 Task: Add a field from the Popular template Effort Level with name WonderTech.
Action: Mouse moved to (62, 384)
Screenshot: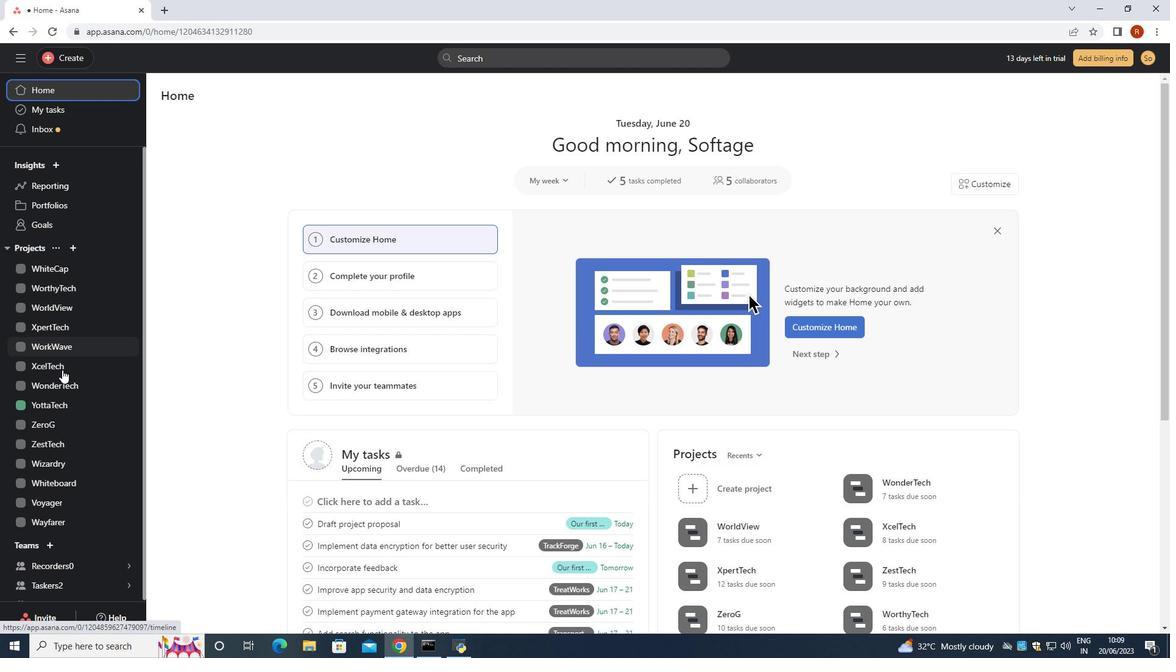 
Action: Mouse pressed left at (62, 384)
Screenshot: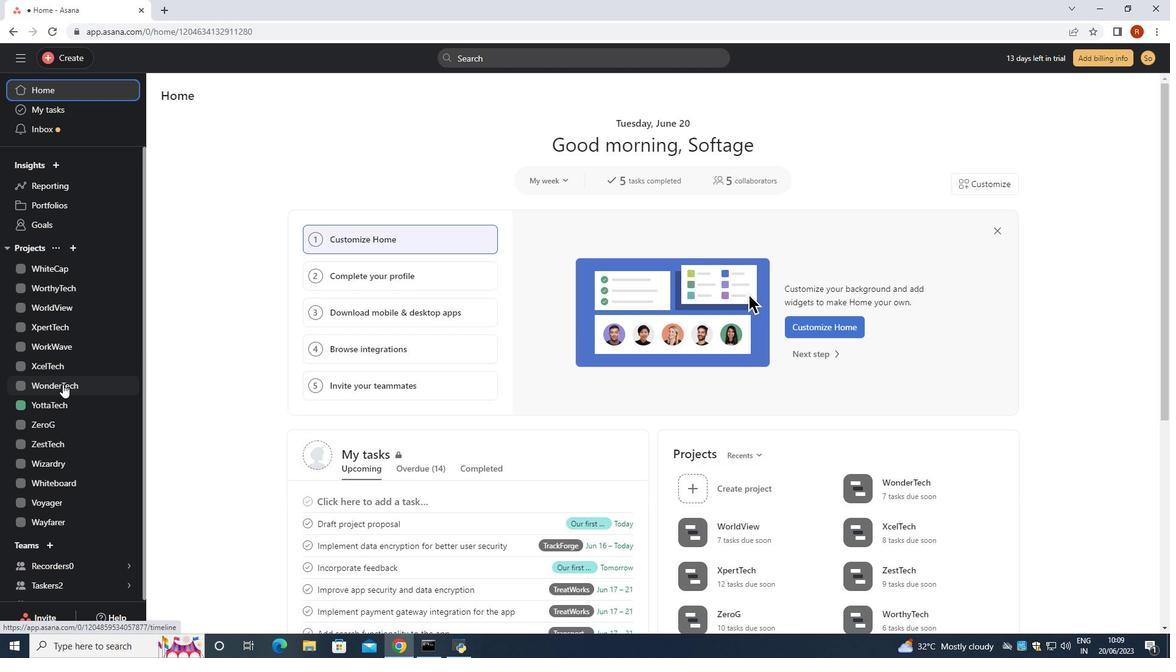 
Action: Mouse moved to (218, 120)
Screenshot: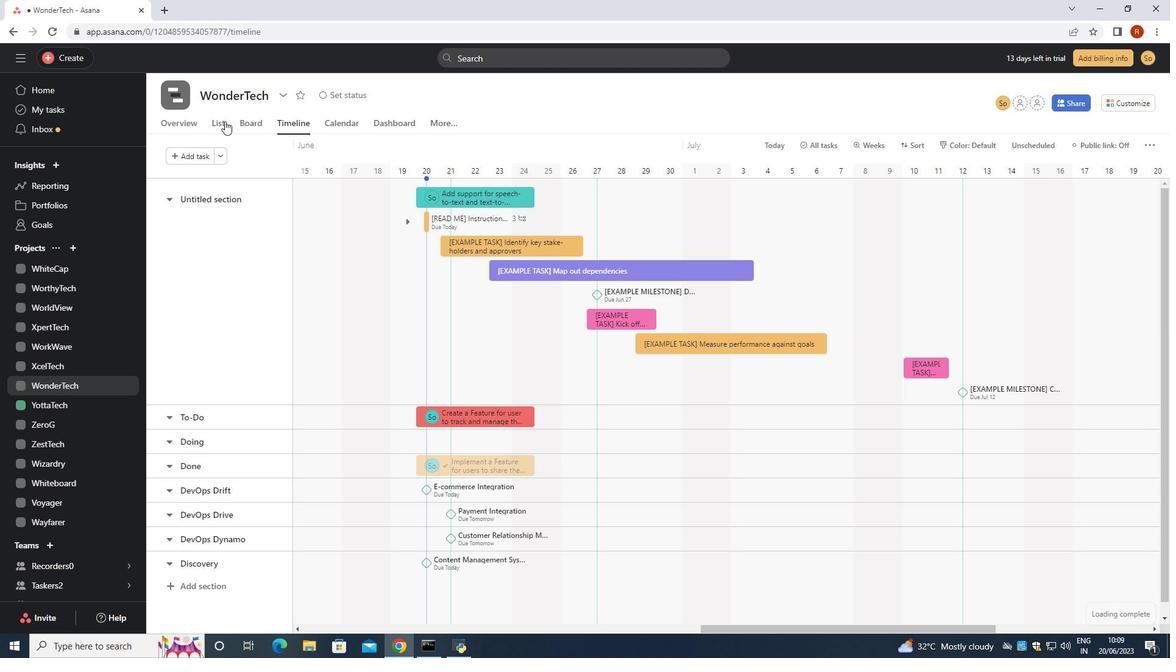 
Action: Mouse pressed left at (218, 120)
Screenshot: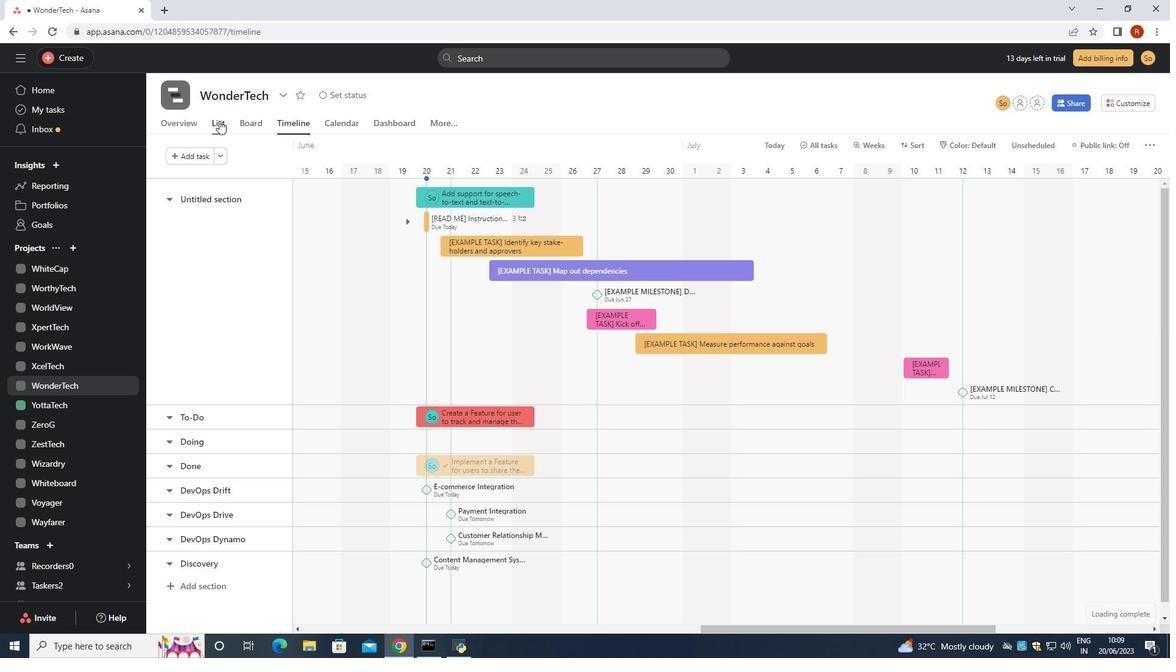 
Action: Mouse moved to (913, 183)
Screenshot: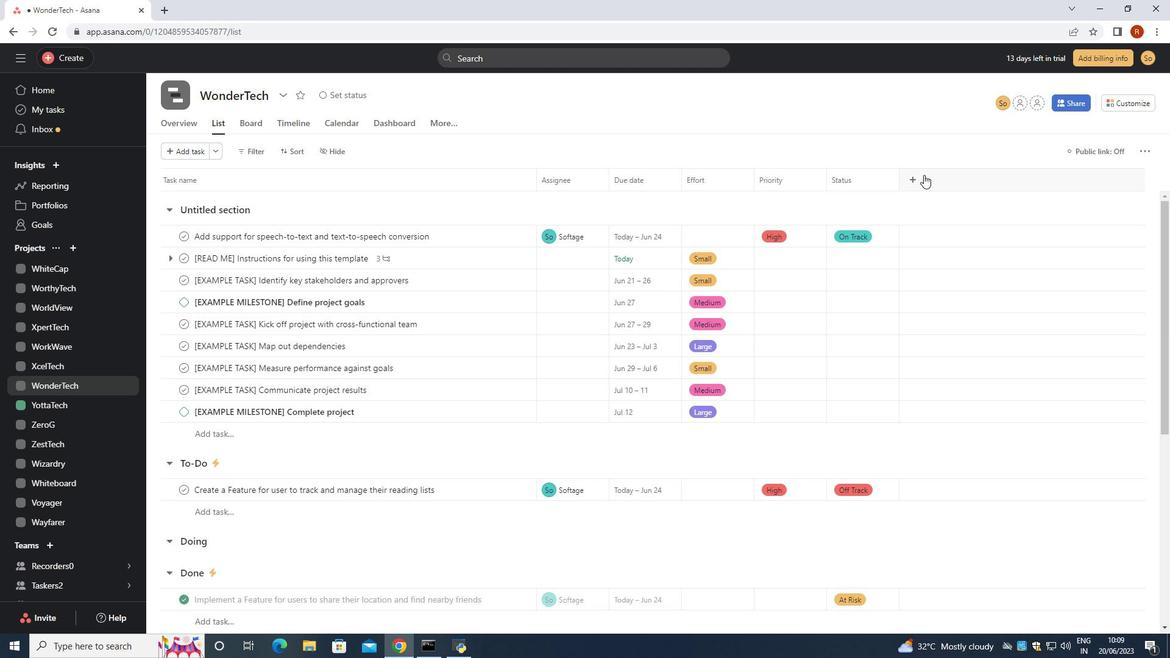 
Action: Mouse pressed left at (913, 183)
Screenshot: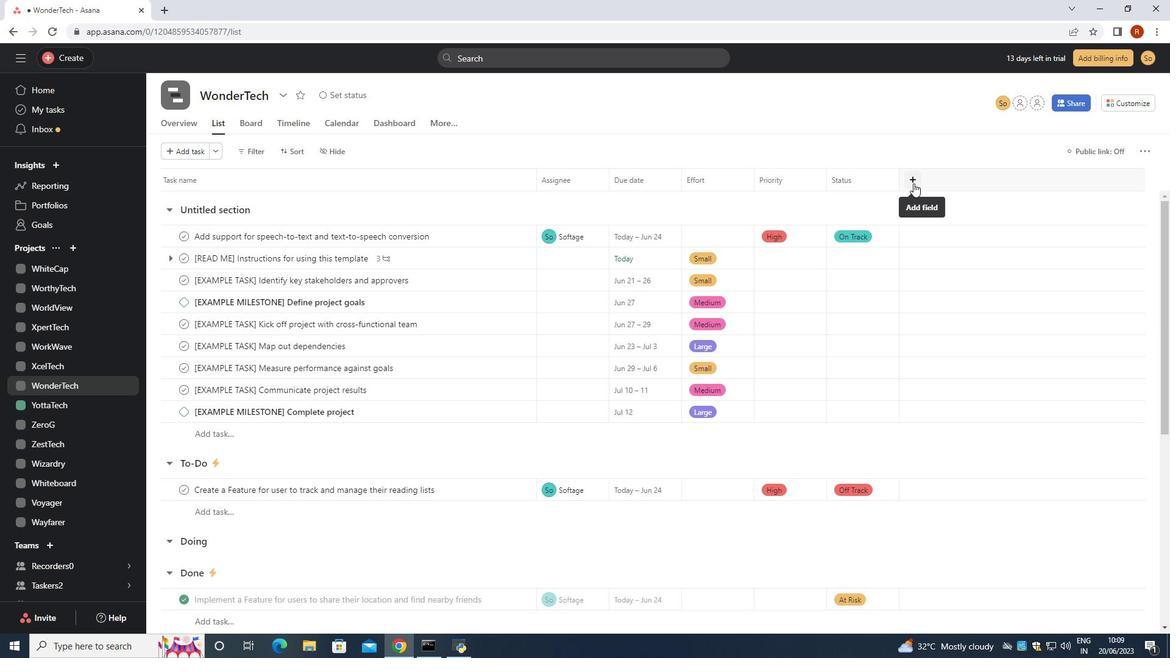 
Action: Mouse moved to (945, 243)
Screenshot: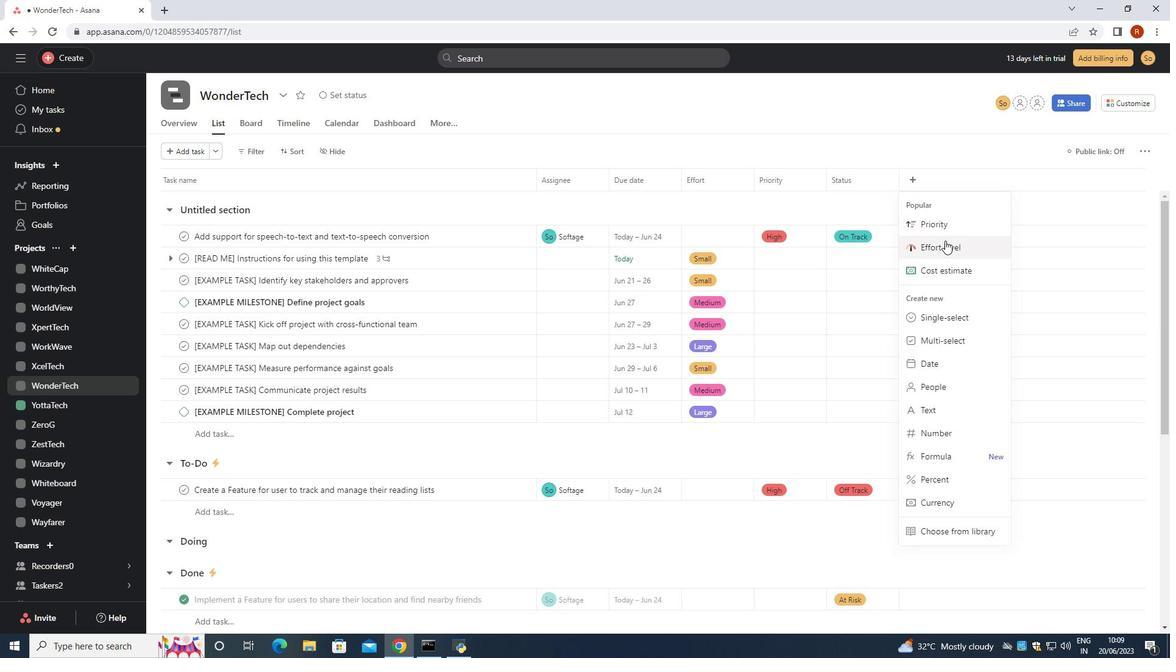 
Action: Mouse pressed left at (945, 243)
Screenshot: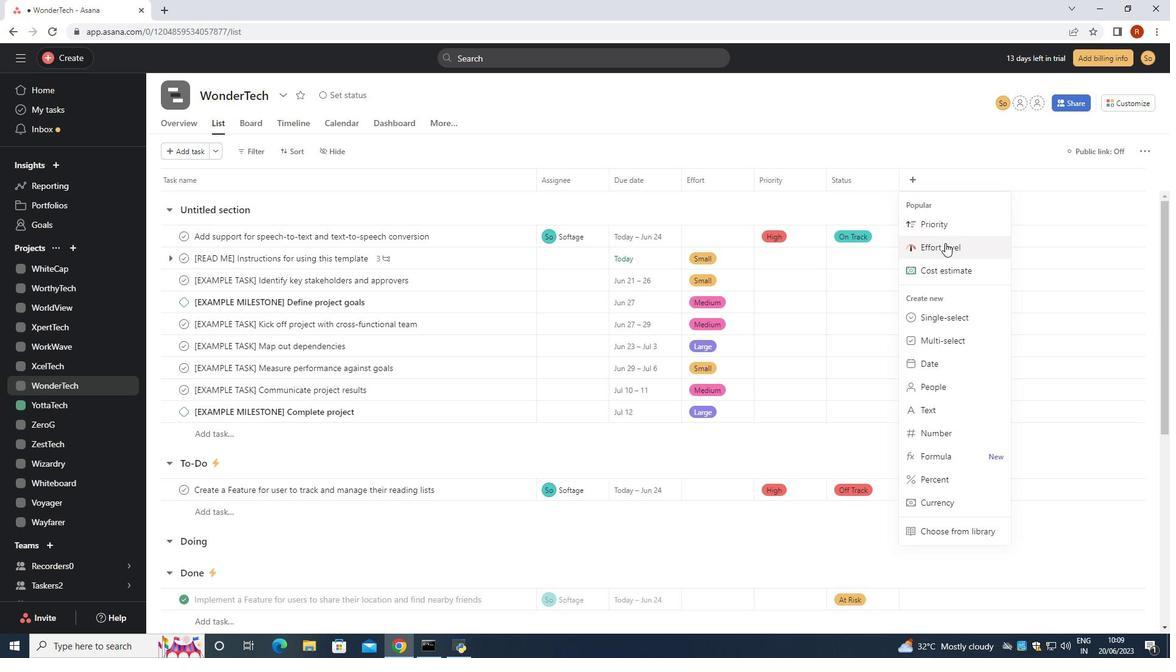 
Action: Mouse moved to (720, 243)
Screenshot: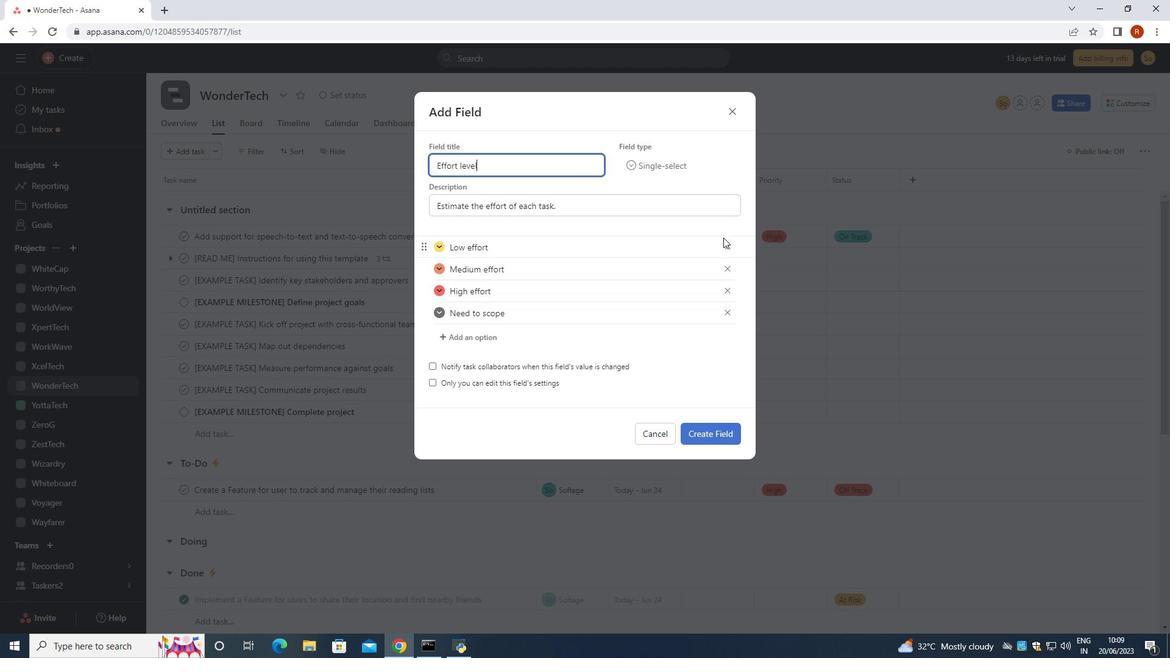
Action: Key pressed <Key.backspace><Key.backspace><Key.backspace><Key.backspace><Key.backspace><Key.backspace><Key.backspace><Key.backspace><Key.backspace><Key.backspace><Key.backspace><Key.backspace><Key.backspace><Key.backspace><Key.shift>Wonder<Key.shift><Key.shift><Key.shift>Tech
Screenshot: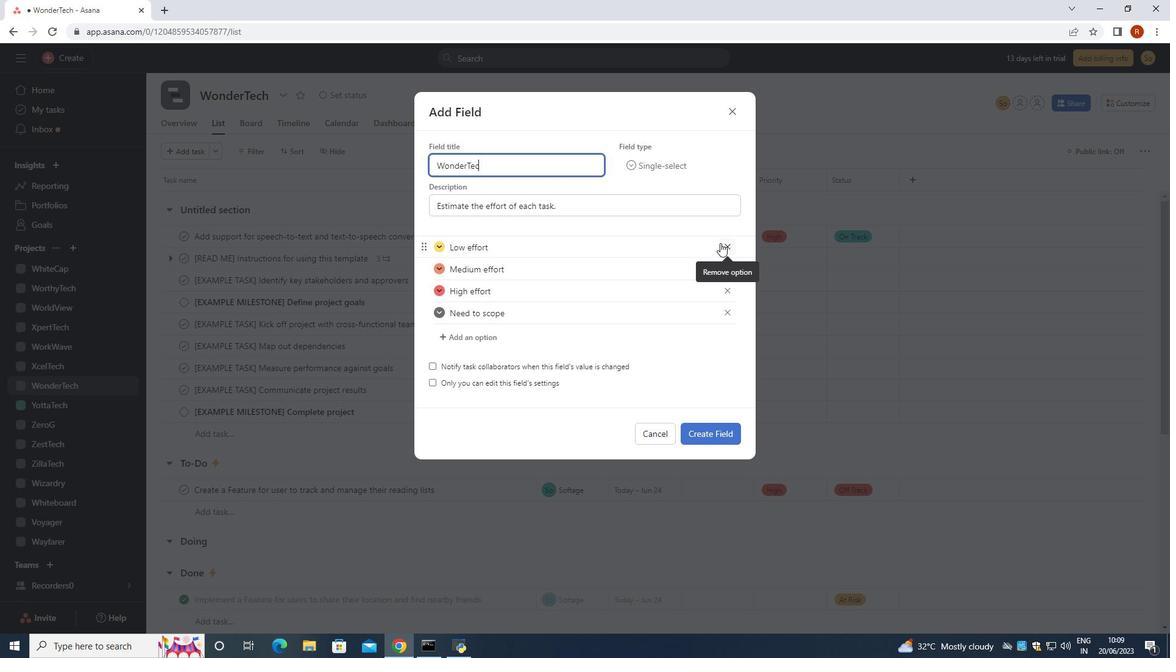 
Action: Mouse moved to (723, 426)
Screenshot: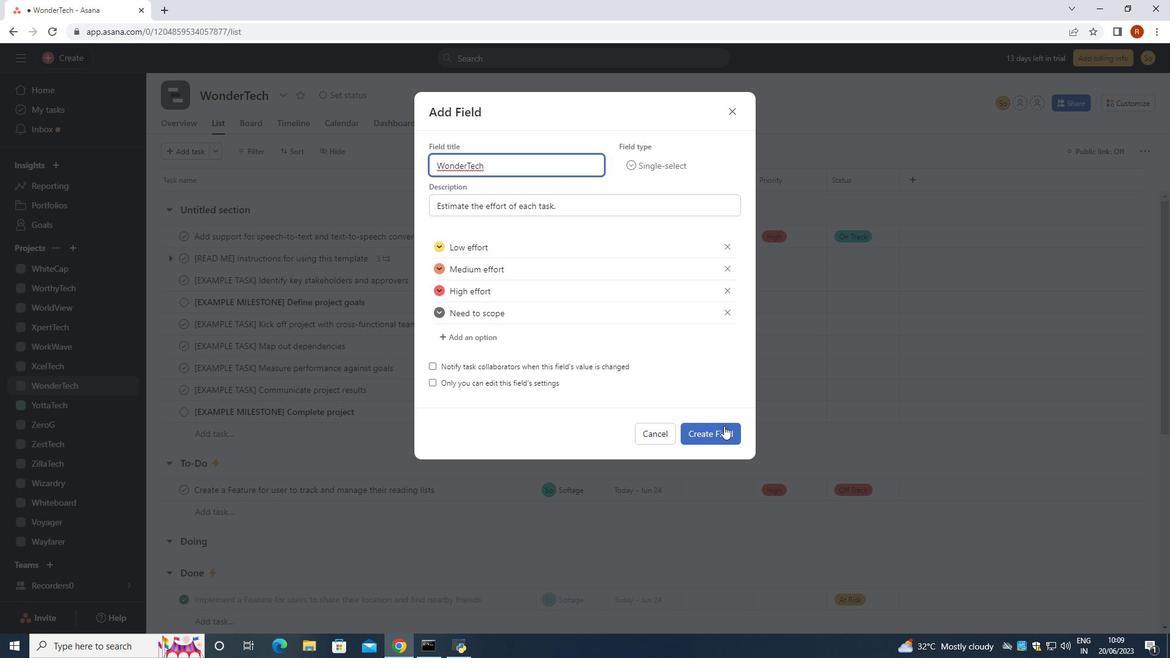 
Action: Mouse pressed left at (723, 426)
Screenshot: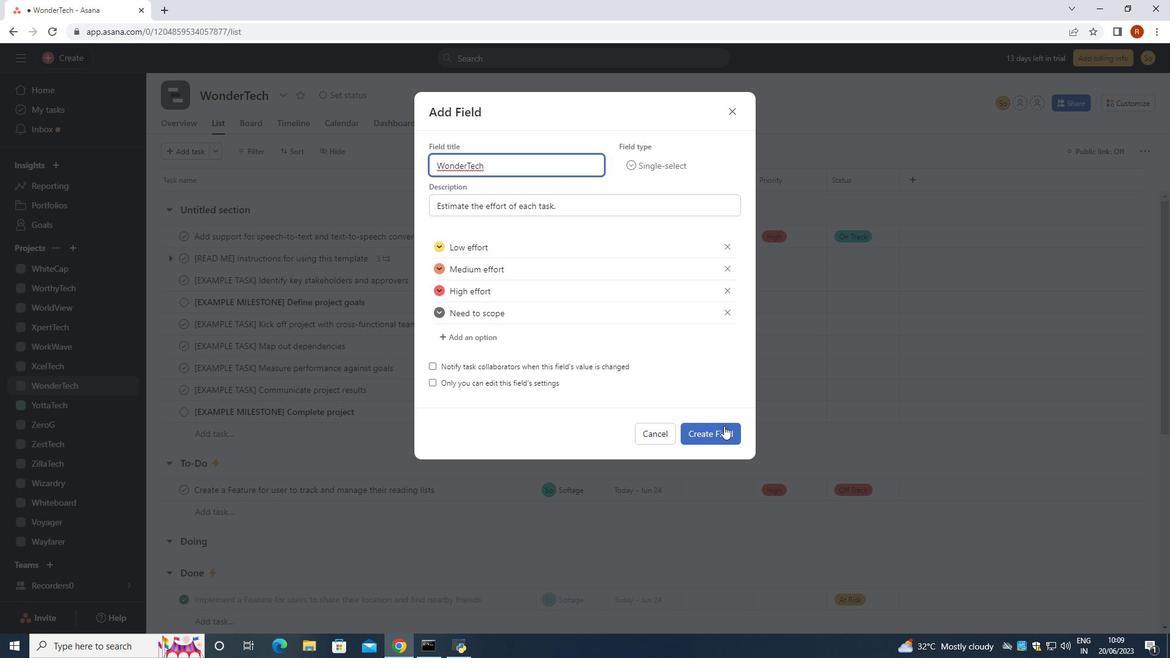 
Action: Mouse moved to (722, 426)
Screenshot: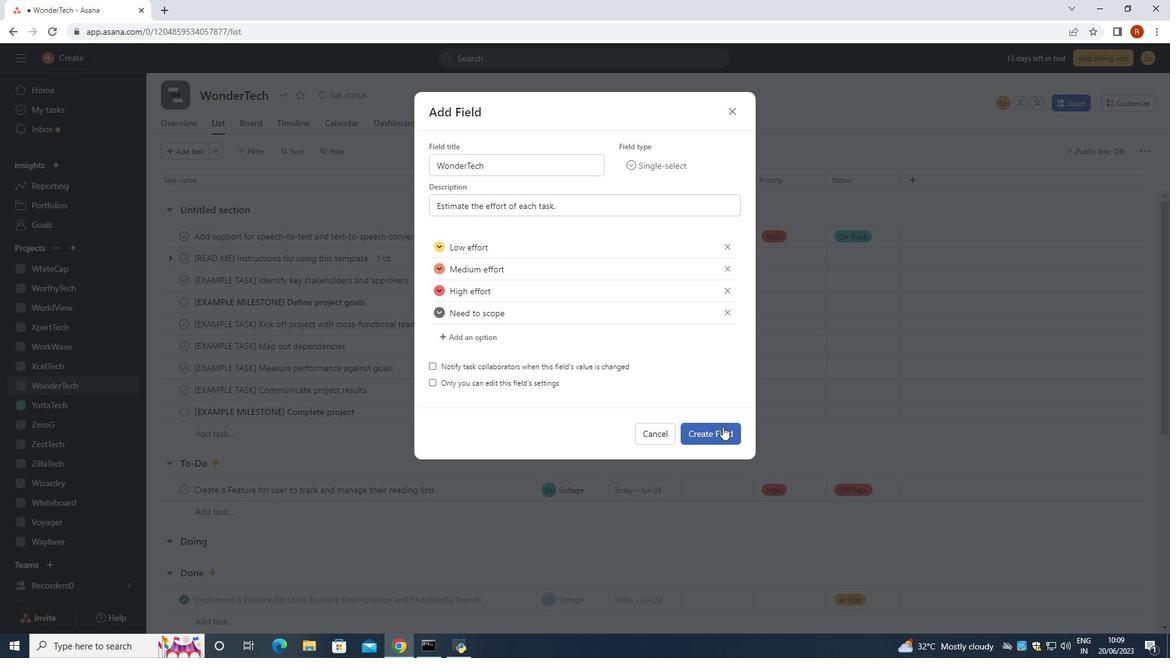 
